 Task: Enable or disable repository wikis for documentation.
Action: Mouse moved to (985, 63)
Screenshot: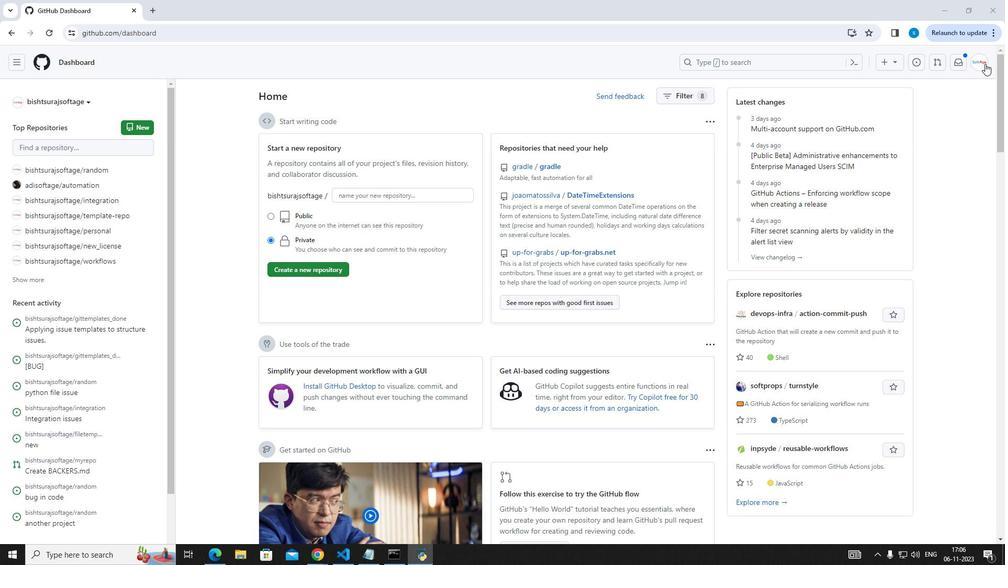 
Action: Mouse pressed left at (985, 63)
Screenshot: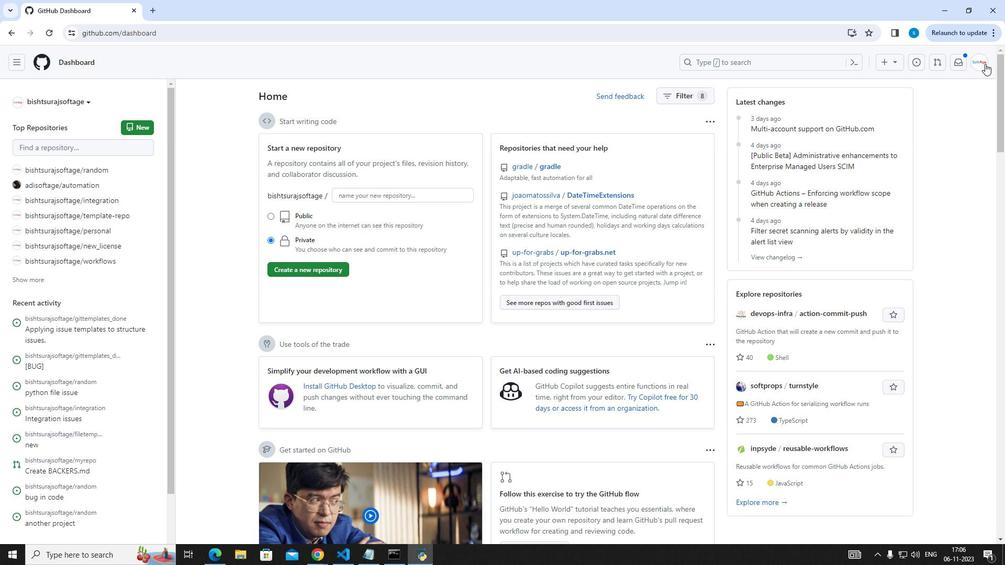 
Action: Mouse moved to (930, 148)
Screenshot: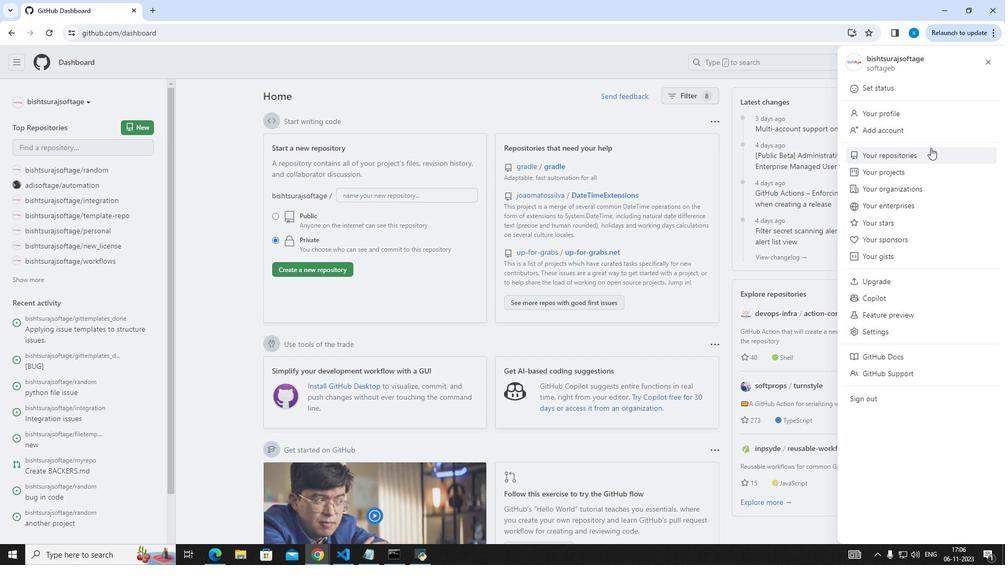 
Action: Mouse pressed left at (930, 148)
Screenshot: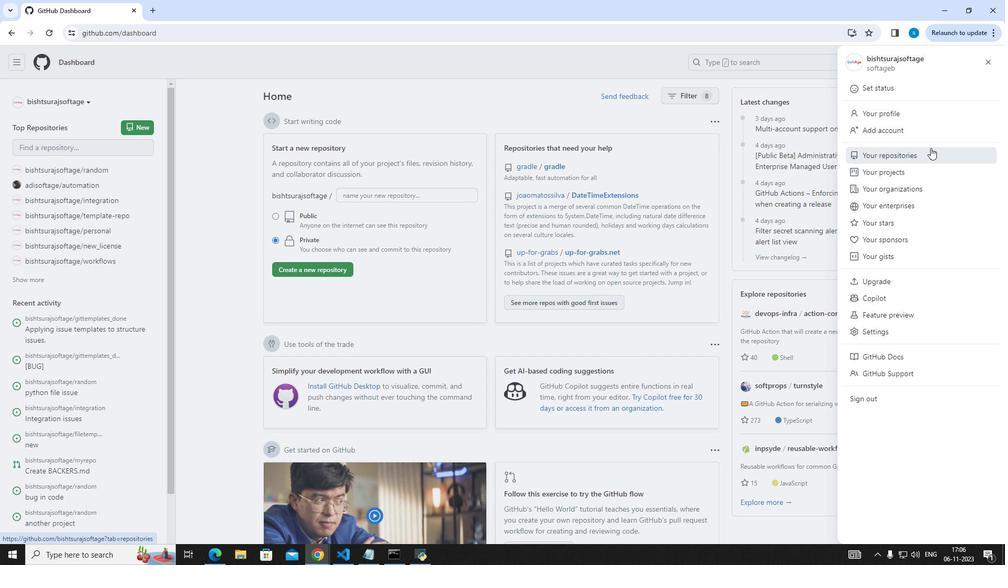 
Action: Mouse moved to (362, 225)
Screenshot: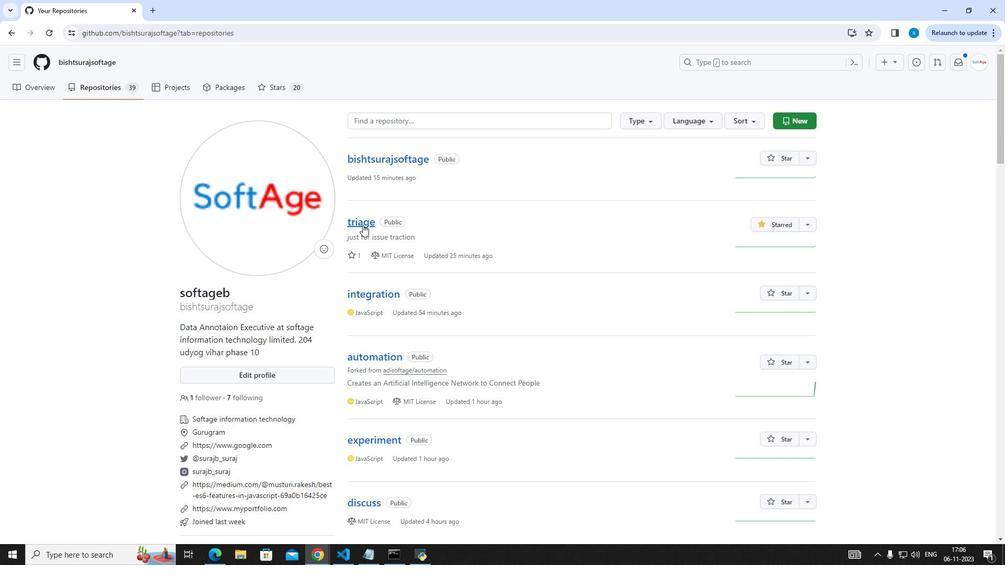 
Action: Mouse pressed left at (362, 225)
Screenshot: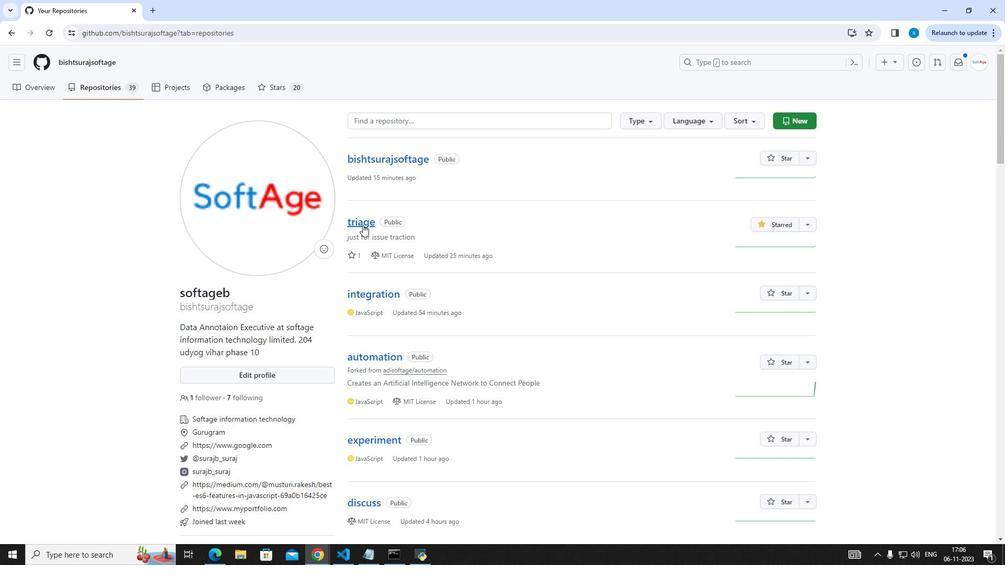 
Action: Mouse moved to (405, 89)
Screenshot: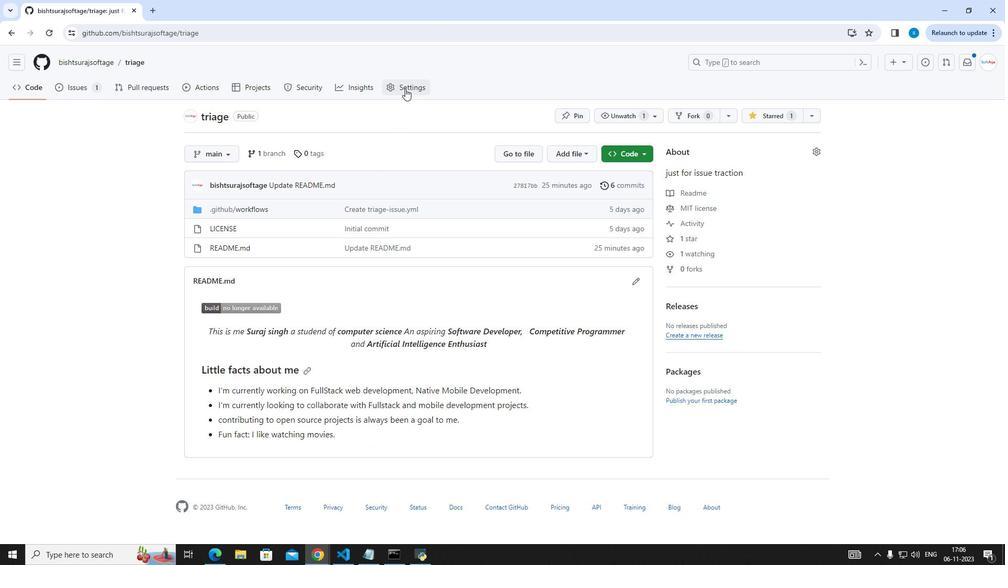 
Action: Mouse pressed left at (405, 89)
Screenshot: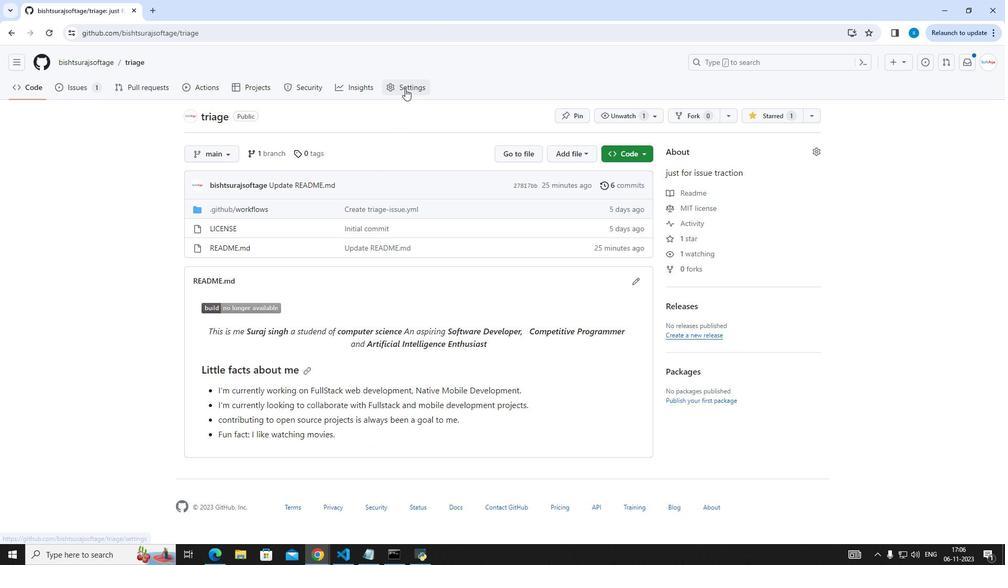 
Action: Mouse moved to (437, 364)
Screenshot: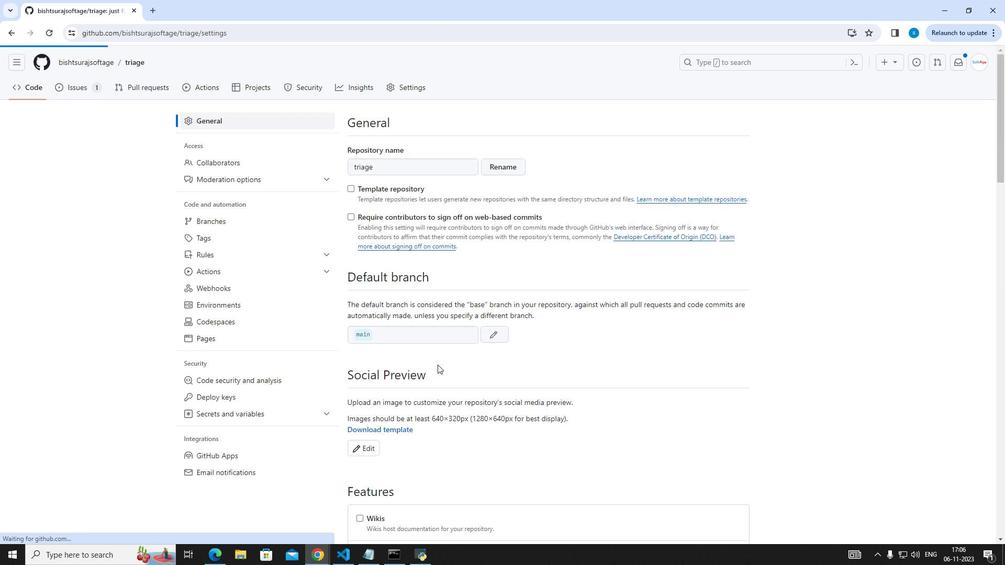 
Action: Mouse scrolled (437, 364) with delta (0, 0)
Screenshot: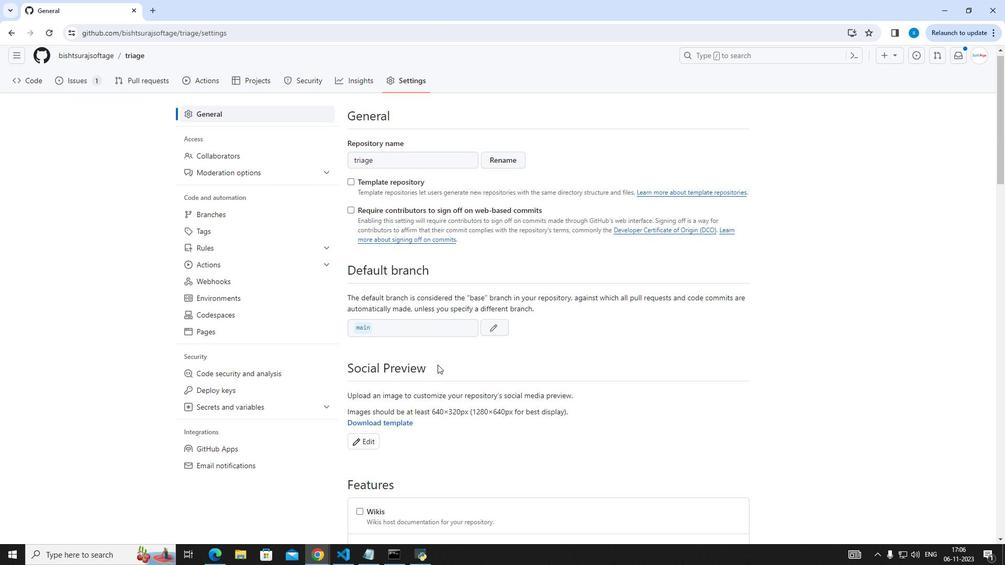 
Action: Mouse scrolled (437, 364) with delta (0, 0)
Screenshot: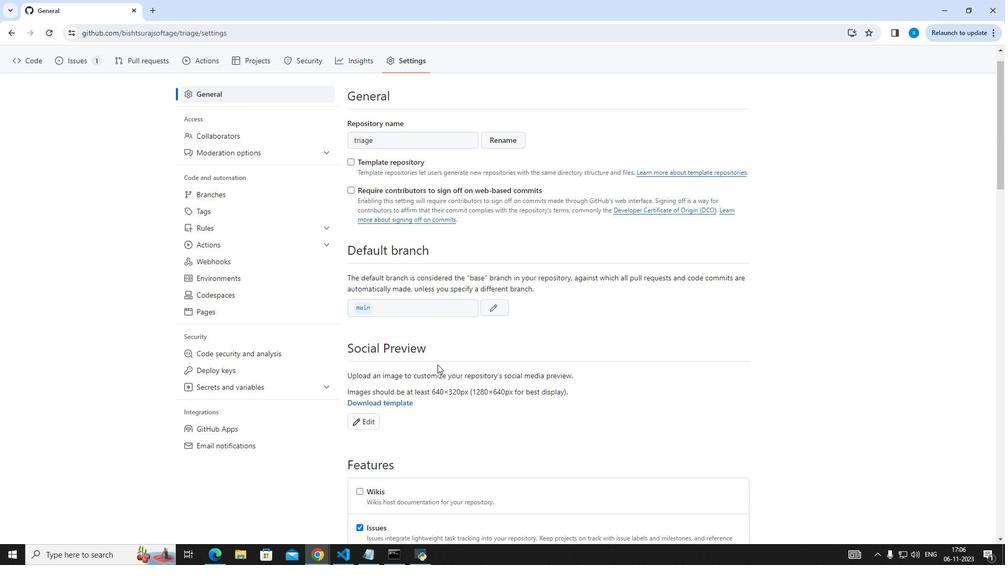 
Action: Mouse scrolled (437, 364) with delta (0, 0)
Screenshot: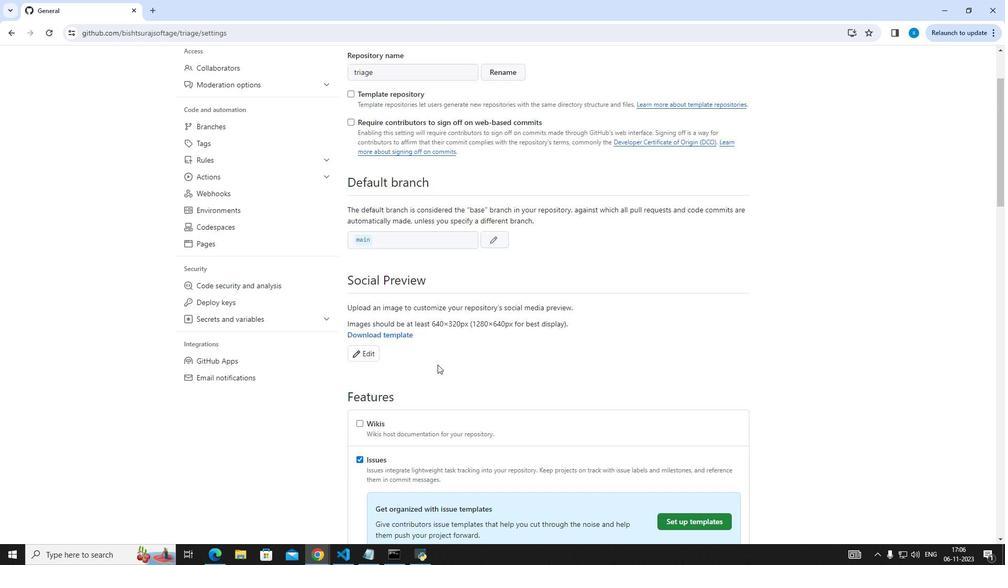 
Action: Mouse moved to (437, 366)
Screenshot: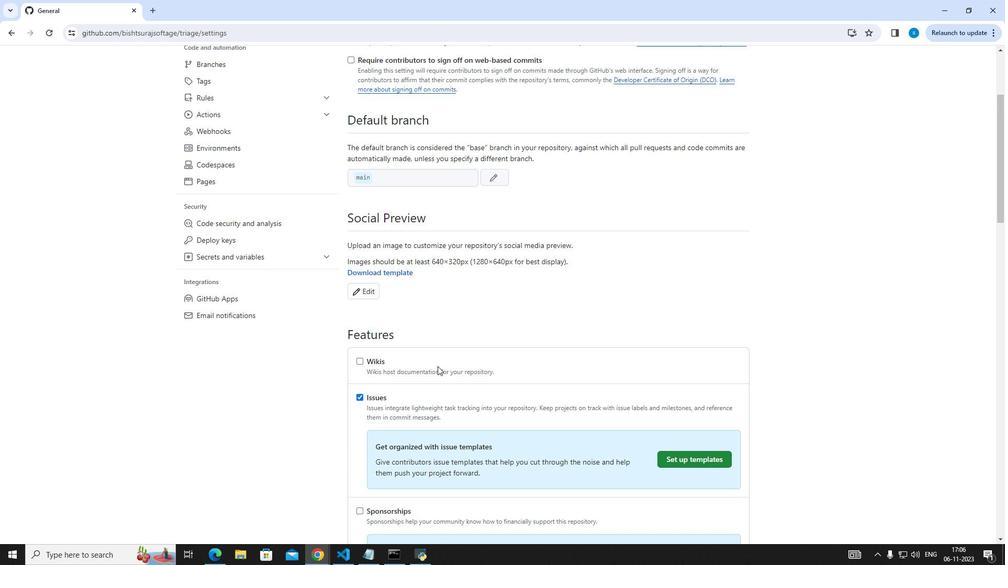 
Action: Mouse scrolled (437, 366) with delta (0, 0)
Screenshot: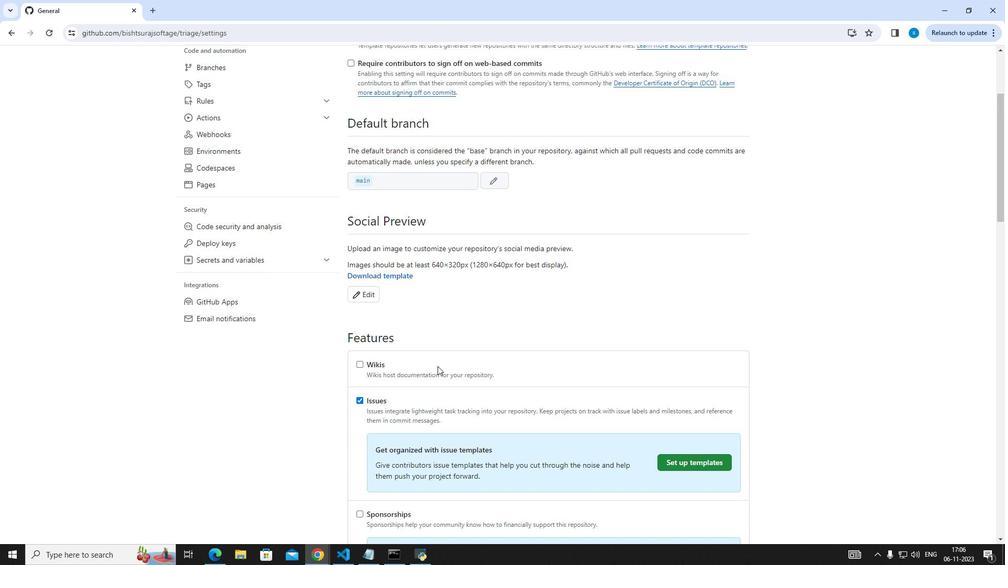 
Action: Mouse moved to (432, 372)
Screenshot: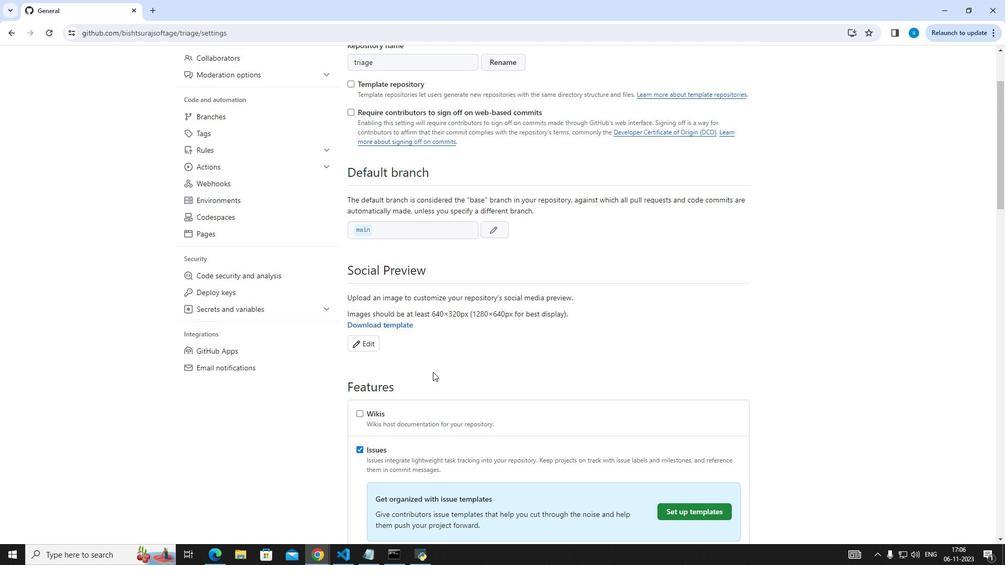
Action: Mouse scrolled (432, 372) with delta (0, 0)
Screenshot: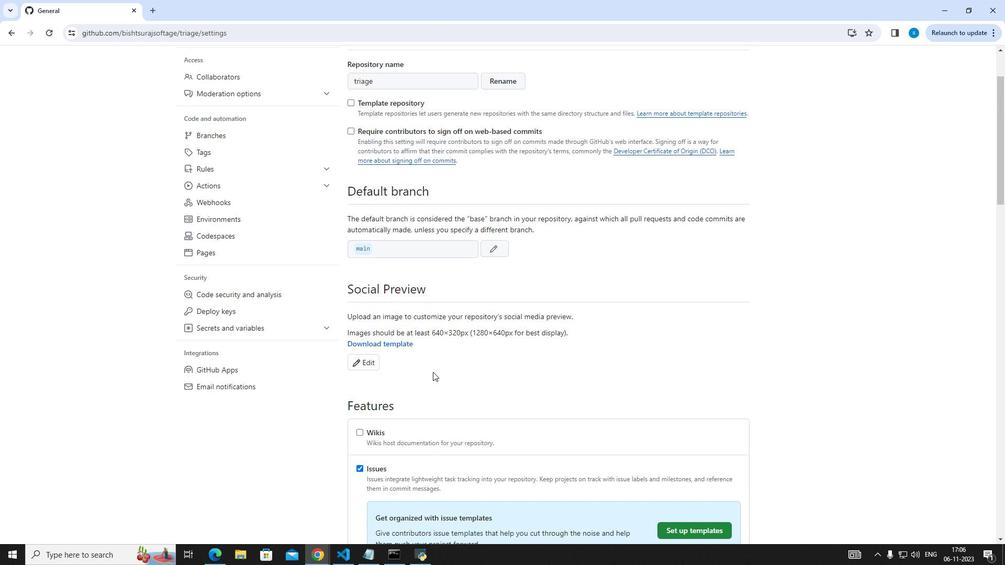 
Action: Mouse scrolled (432, 372) with delta (0, 0)
Screenshot: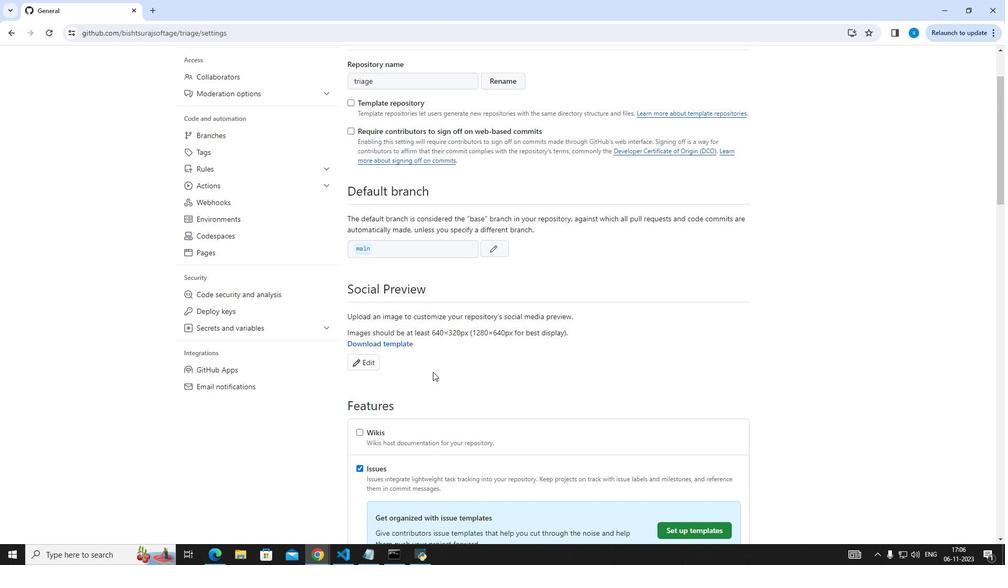 
Action: Mouse scrolled (432, 372) with delta (0, 0)
Screenshot: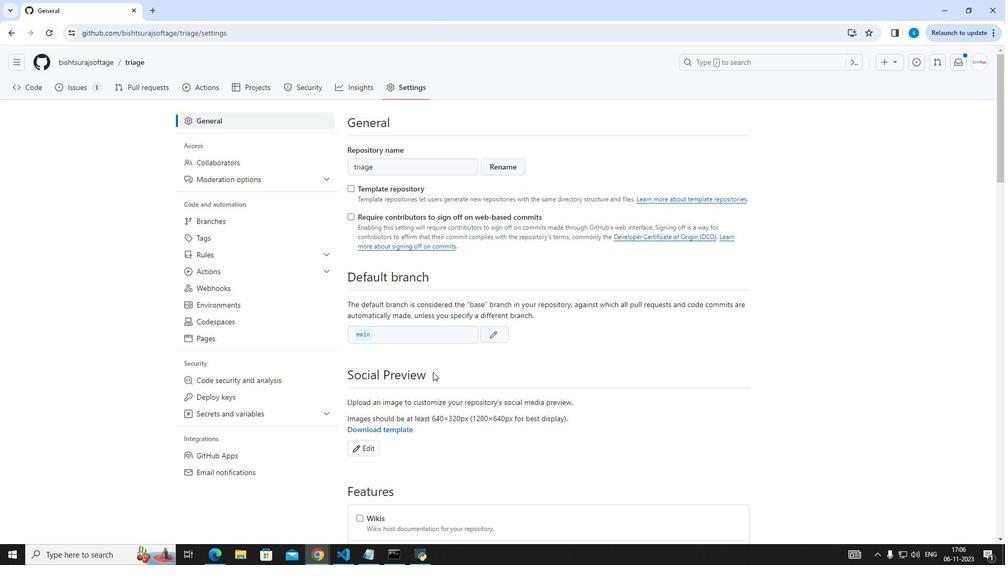 
Action: Mouse scrolled (432, 371) with delta (0, 0)
Screenshot: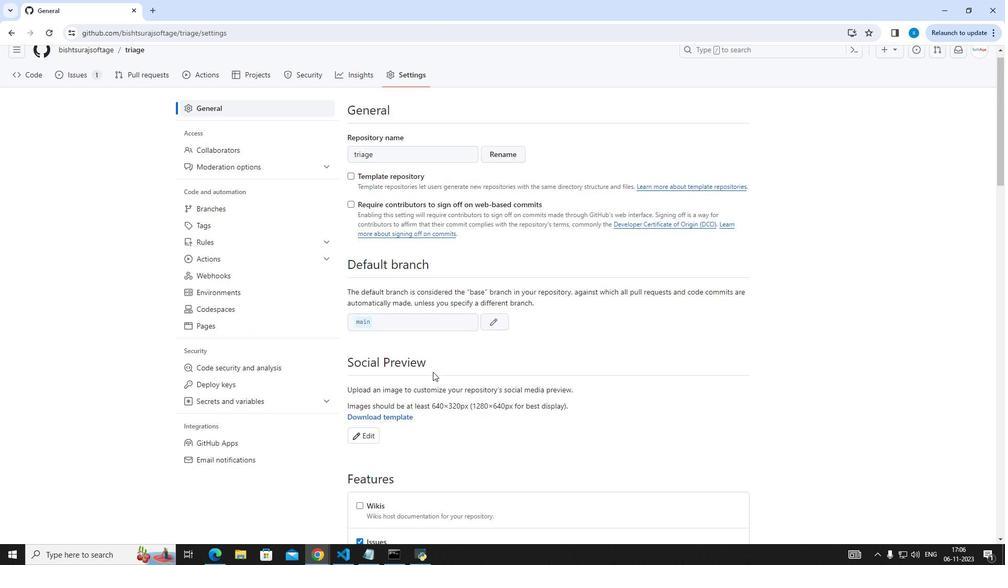
Action: Mouse moved to (414, 397)
Screenshot: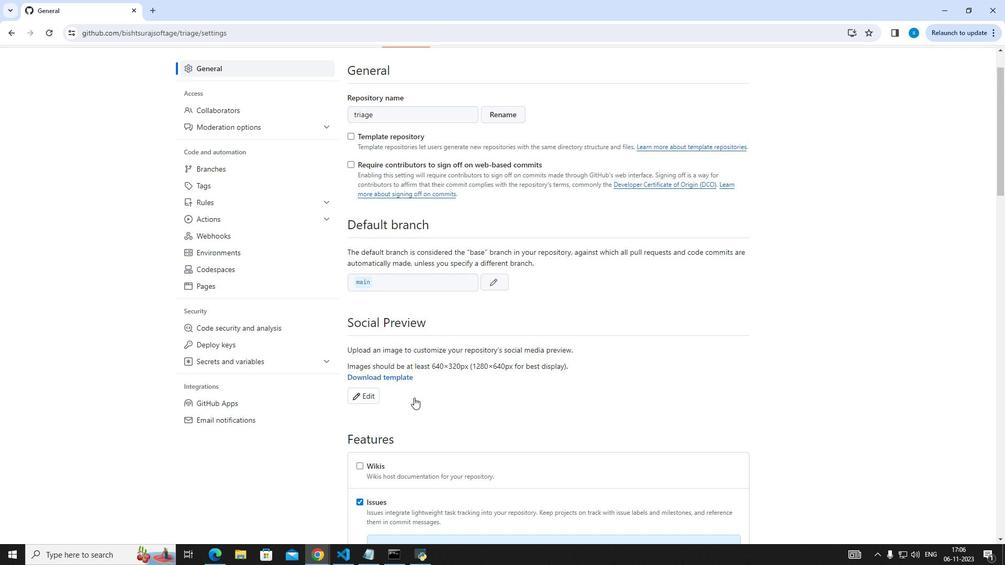 
Action: Mouse scrolled (414, 398) with delta (0, 0)
Screenshot: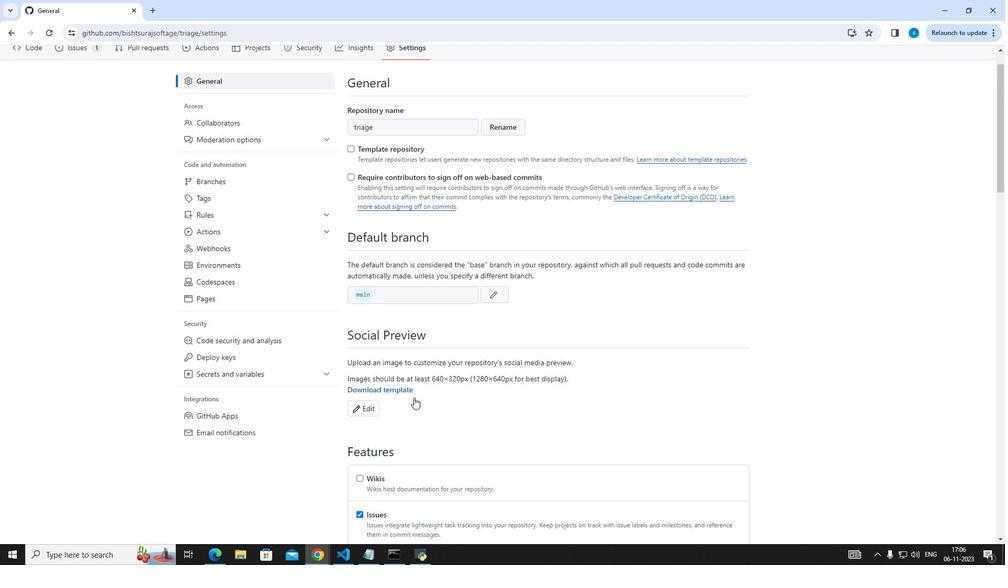 
Action: Mouse moved to (362, 517)
Screenshot: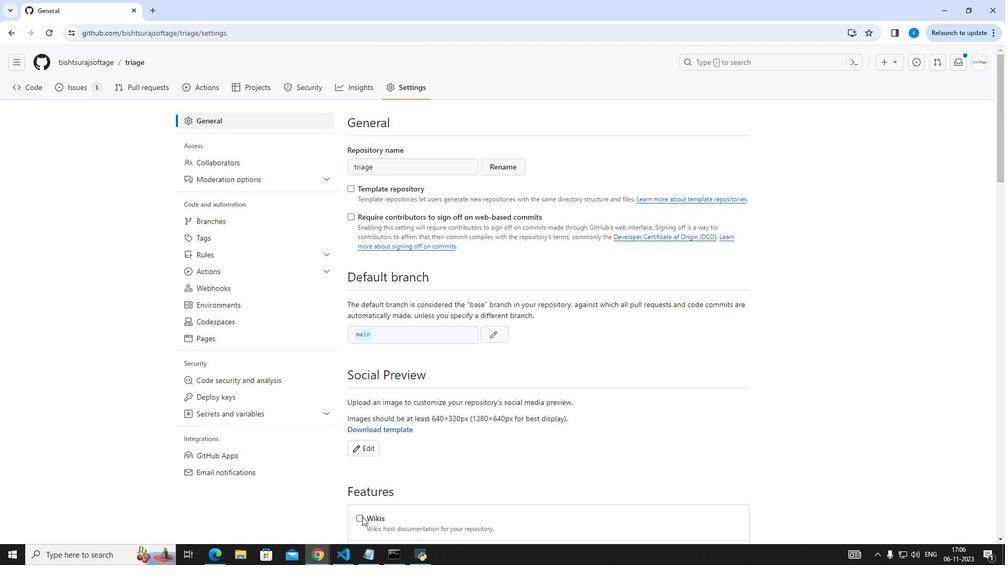 
Action: Mouse pressed left at (362, 517)
Screenshot: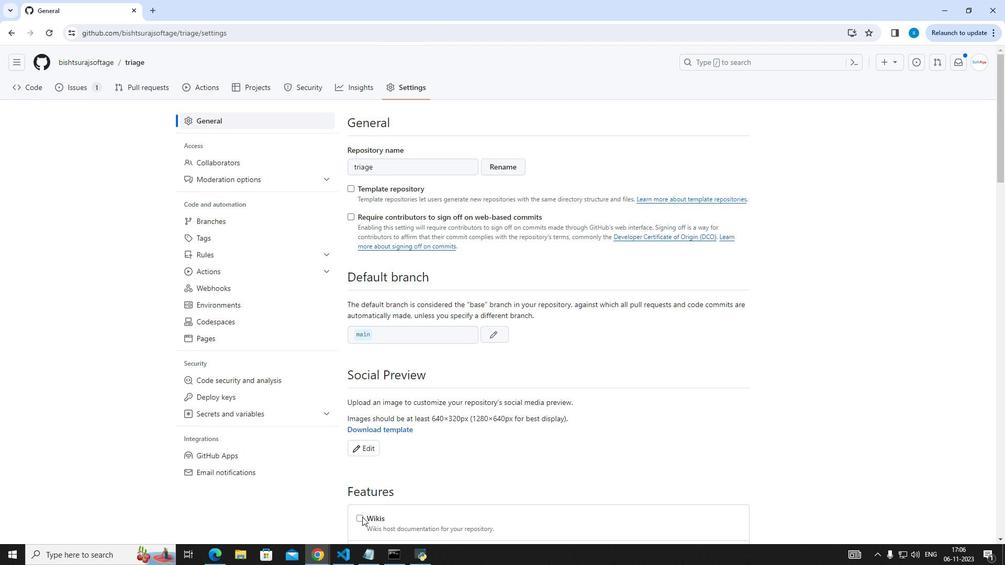 
Action: Mouse moved to (363, 517)
Screenshot: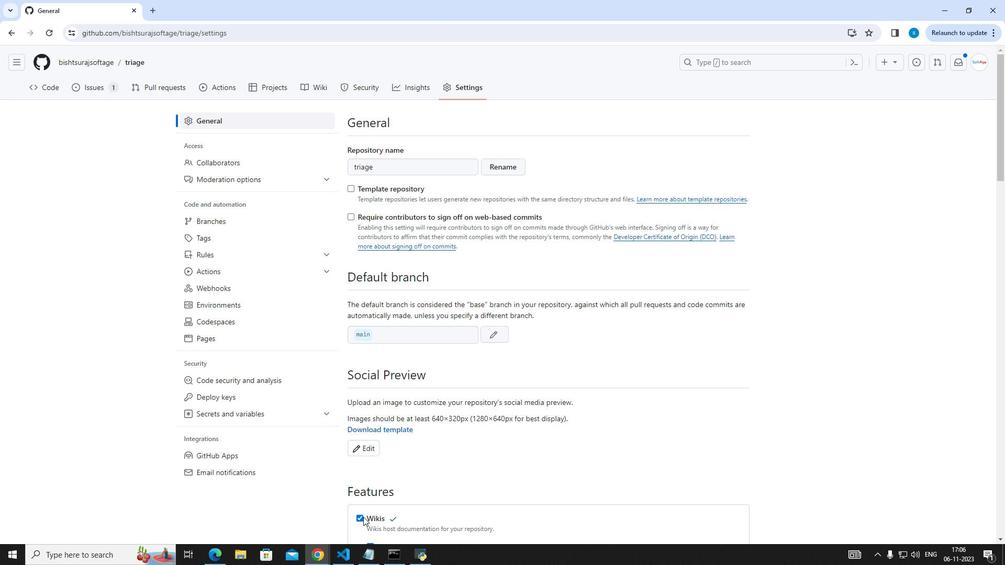 
Action: Mouse pressed left at (363, 517)
Screenshot: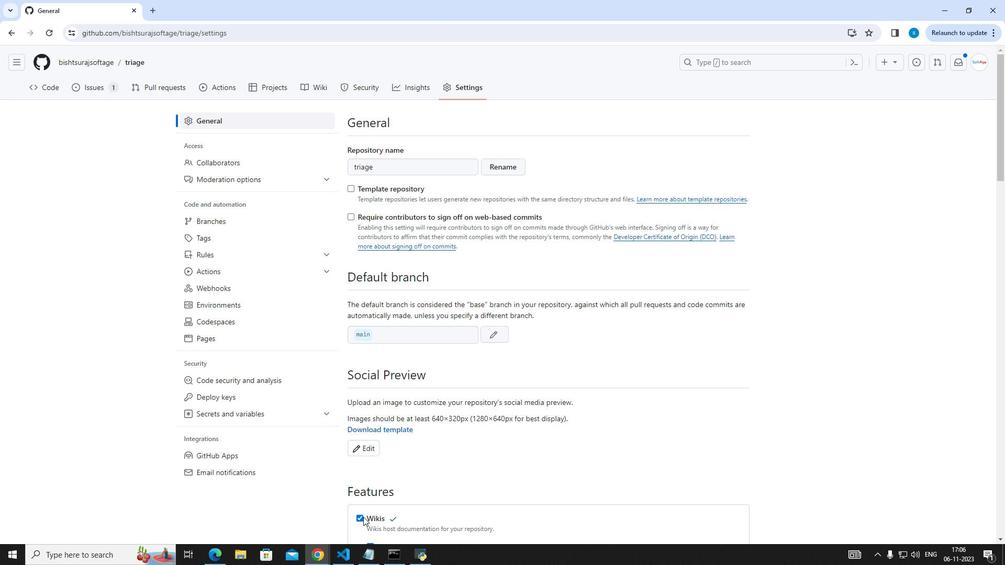 
Action: Mouse moved to (360, 518)
Screenshot: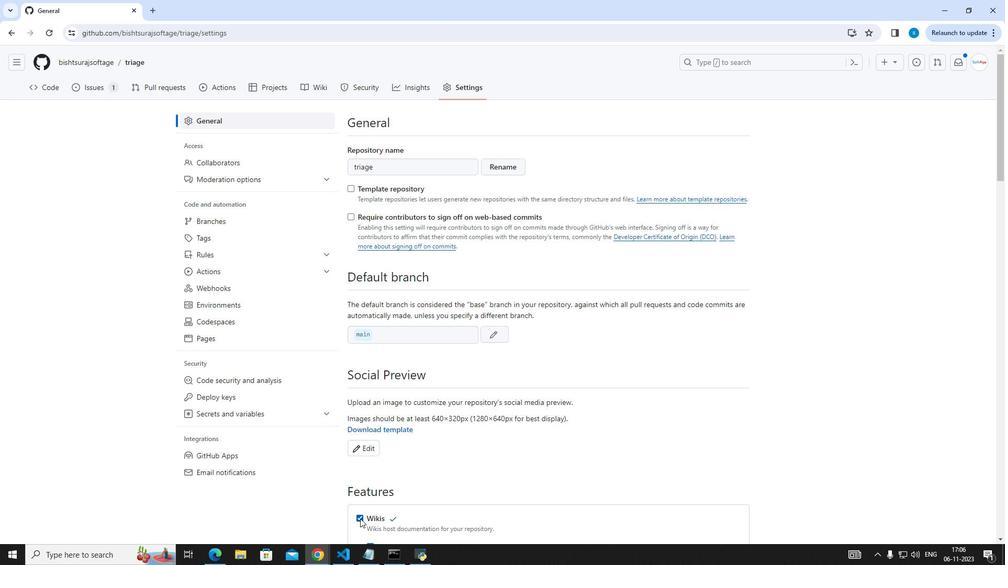 
Action: Mouse pressed left at (360, 518)
Screenshot: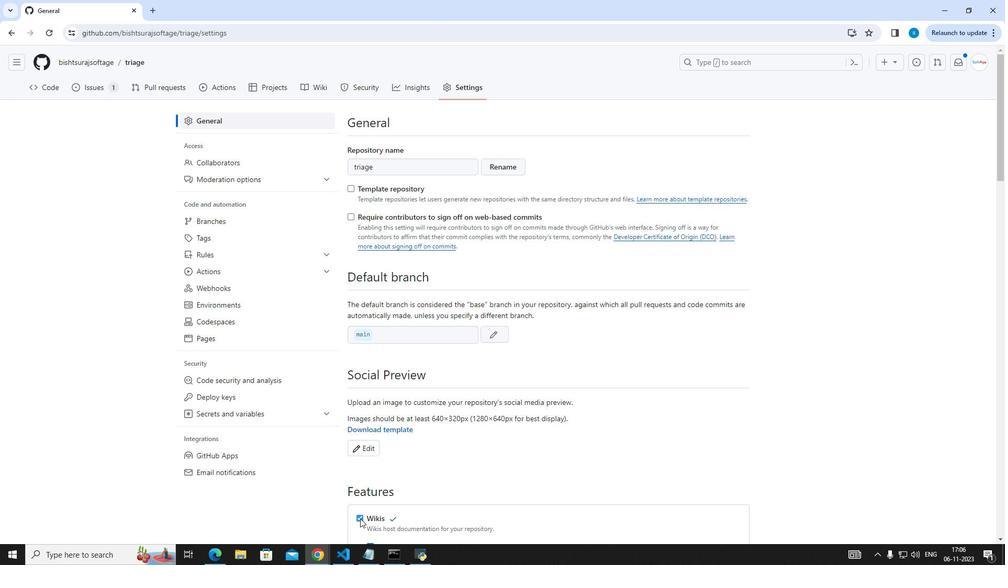 
Action: Mouse moved to (599, 426)
Screenshot: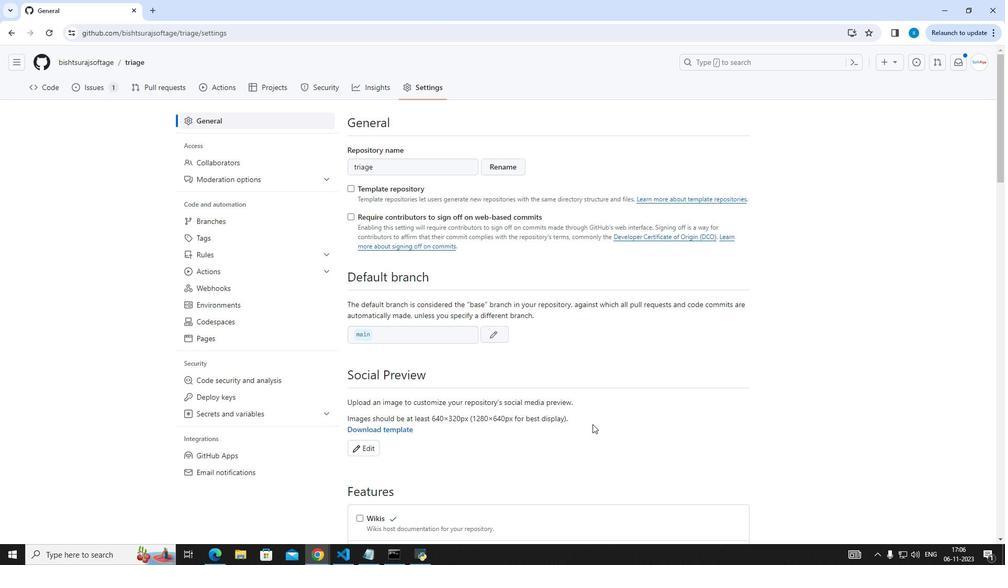 
